 Task: Look for products in the category "Hot Dogs & Sausages" from the brand "Teton Waters Ranch".
Action: Mouse moved to (17, 140)
Screenshot: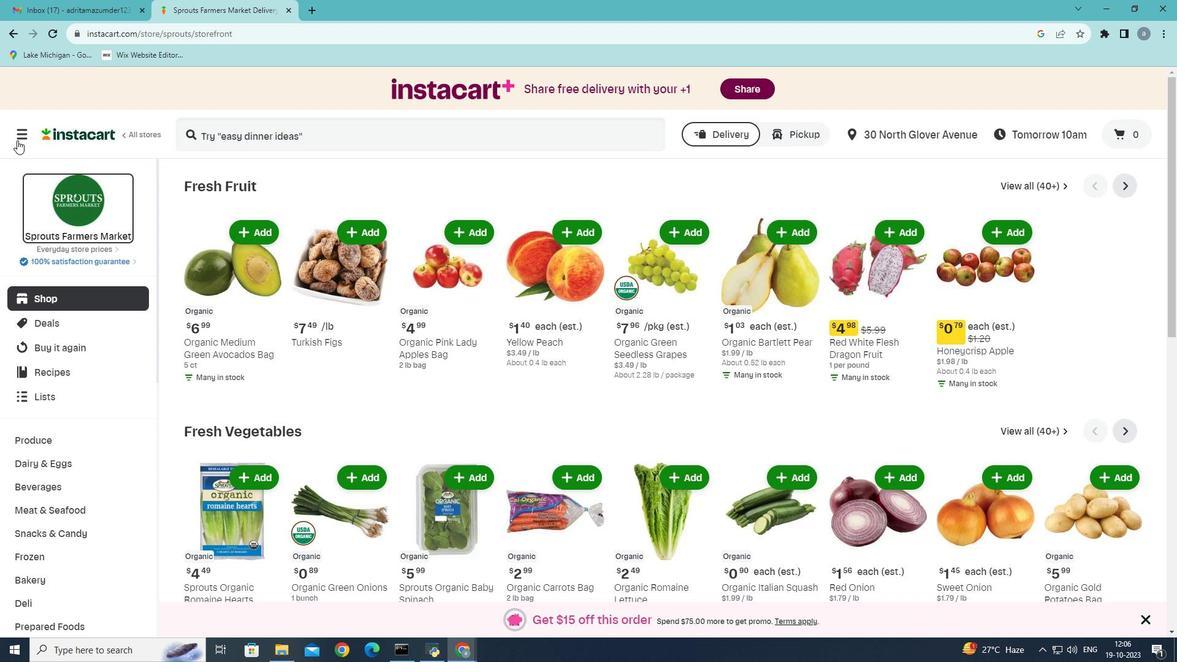 
Action: Mouse pressed left at (17, 140)
Screenshot: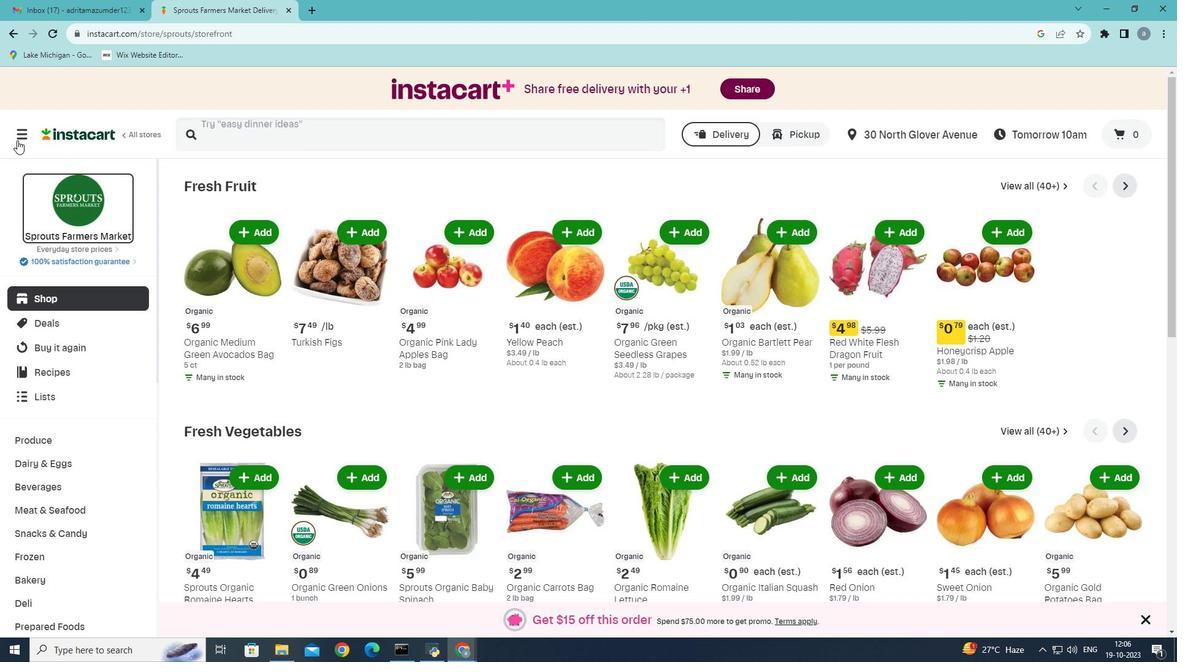 
Action: Mouse moved to (27, 350)
Screenshot: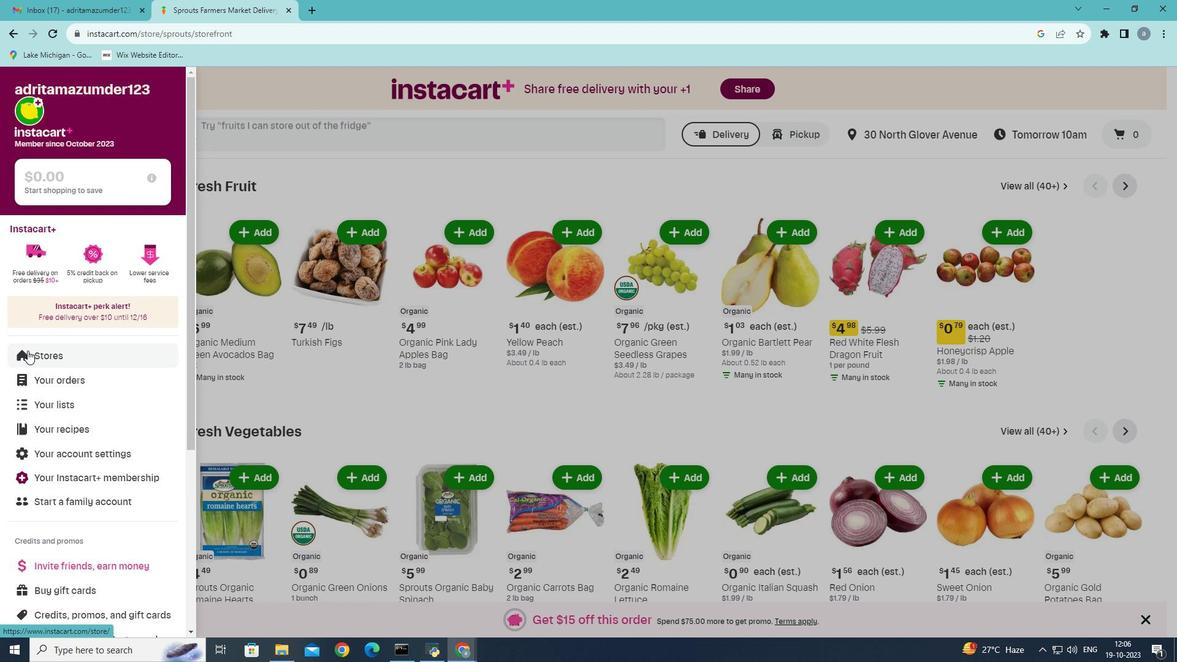 
Action: Mouse pressed left at (27, 350)
Screenshot: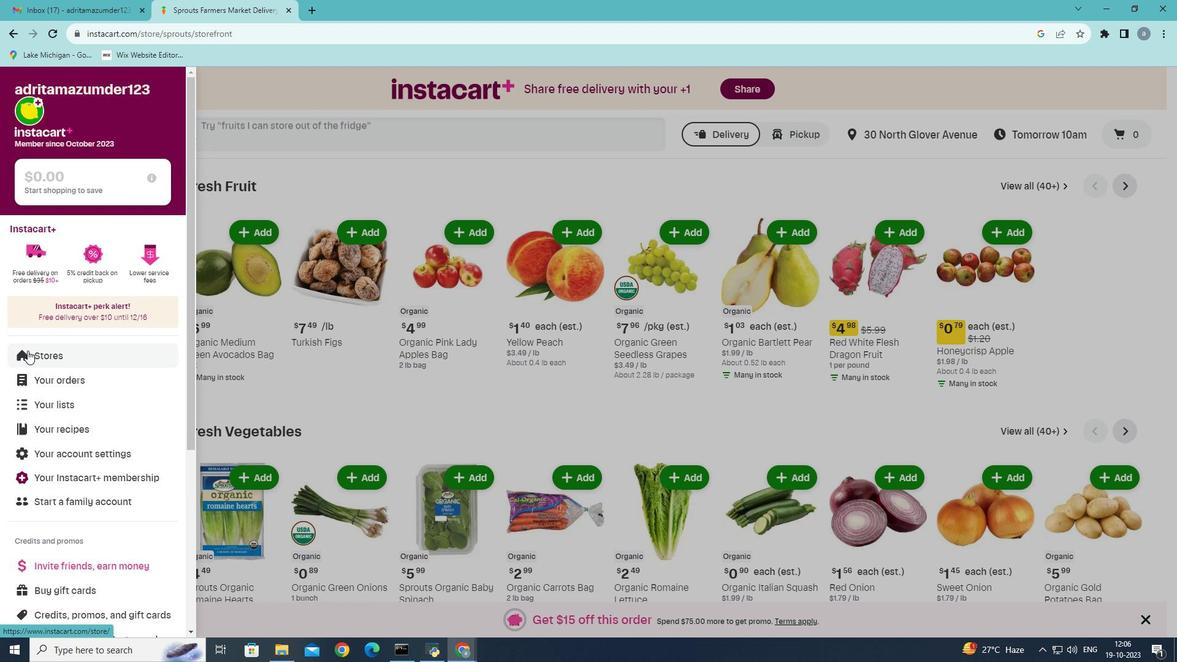 
Action: Mouse moved to (282, 141)
Screenshot: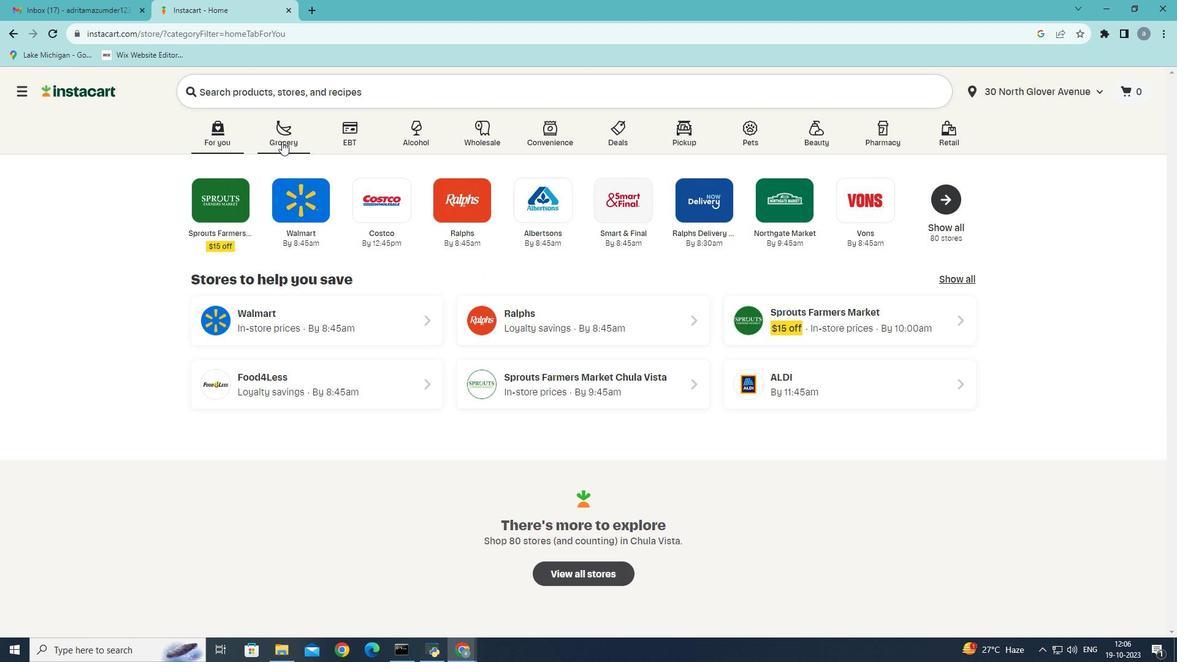 
Action: Mouse pressed left at (282, 141)
Screenshot: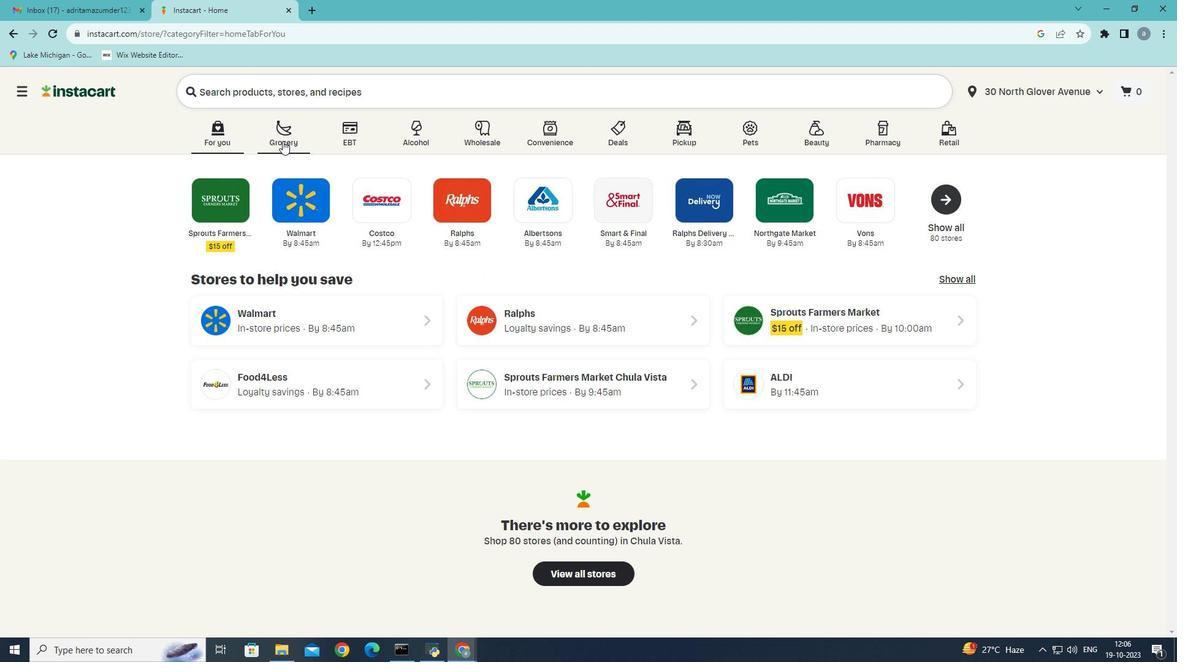 
Action: Mouse moved to (258, 374)
Screenshot: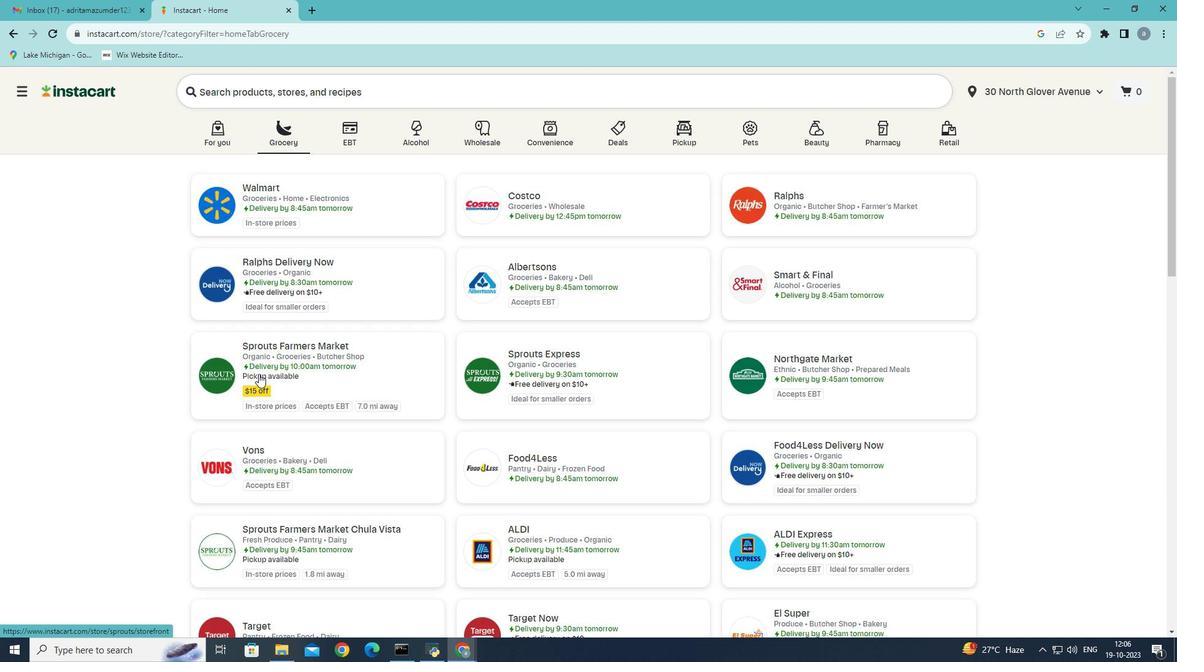 
Action: Mouse pressed left at (258, 374)
Screenshot: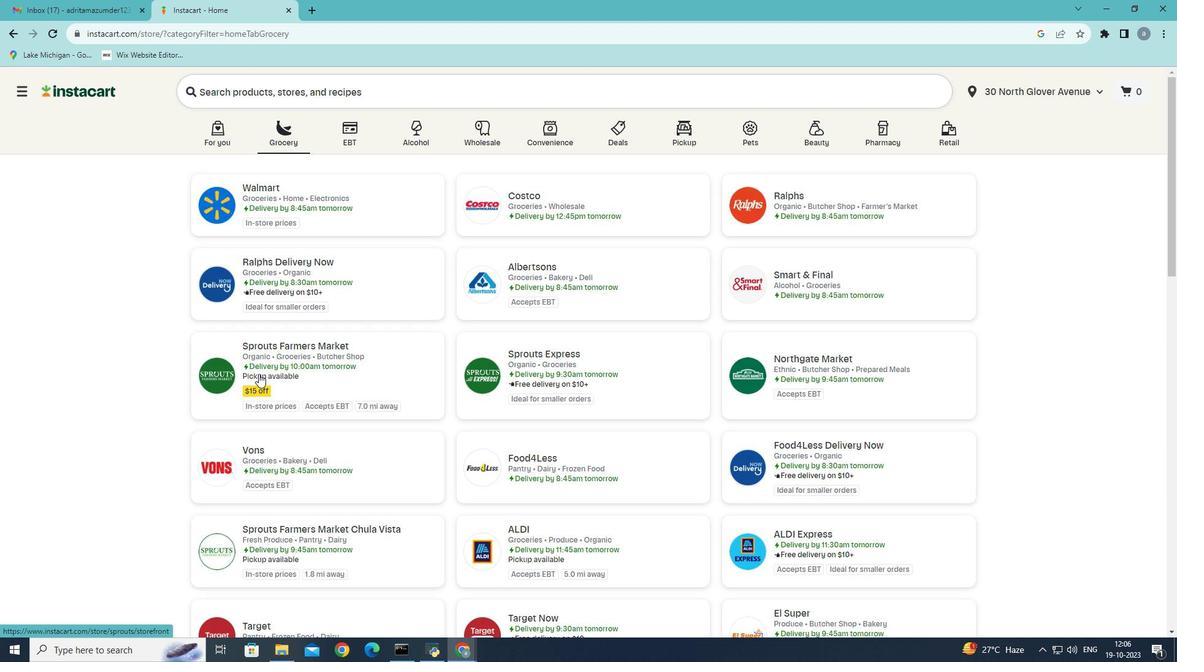
Action: Mouse moved to (63, 509)
Screenshot: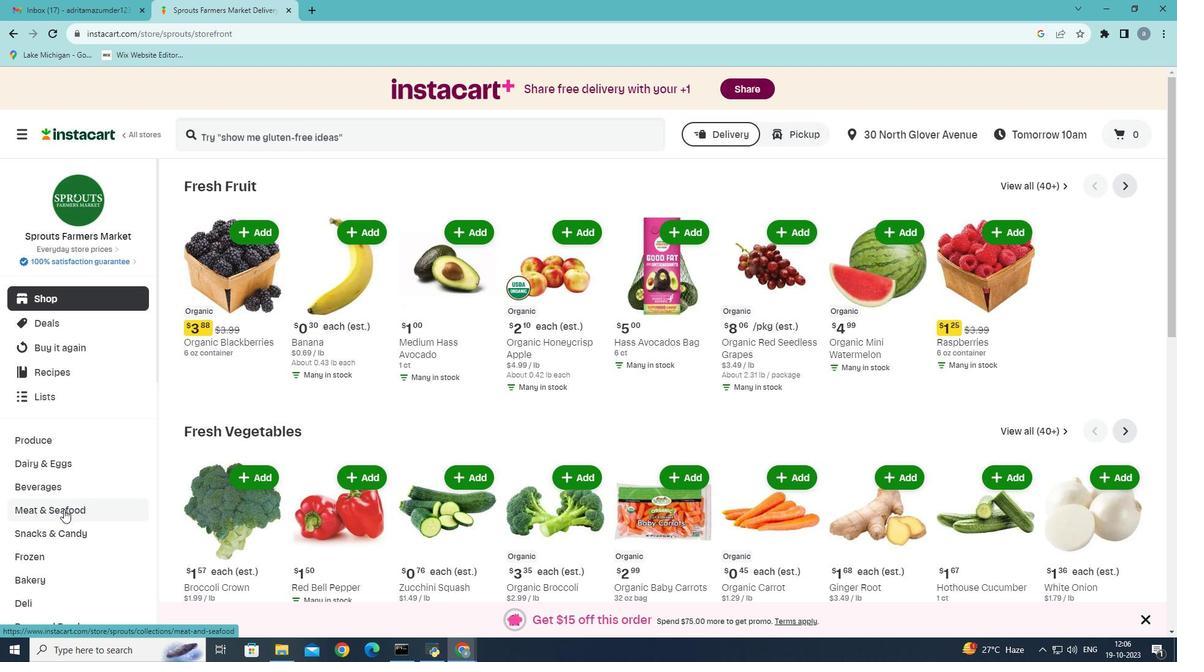 
Action: Mouse pressed left at (63, 509)
Screenshot: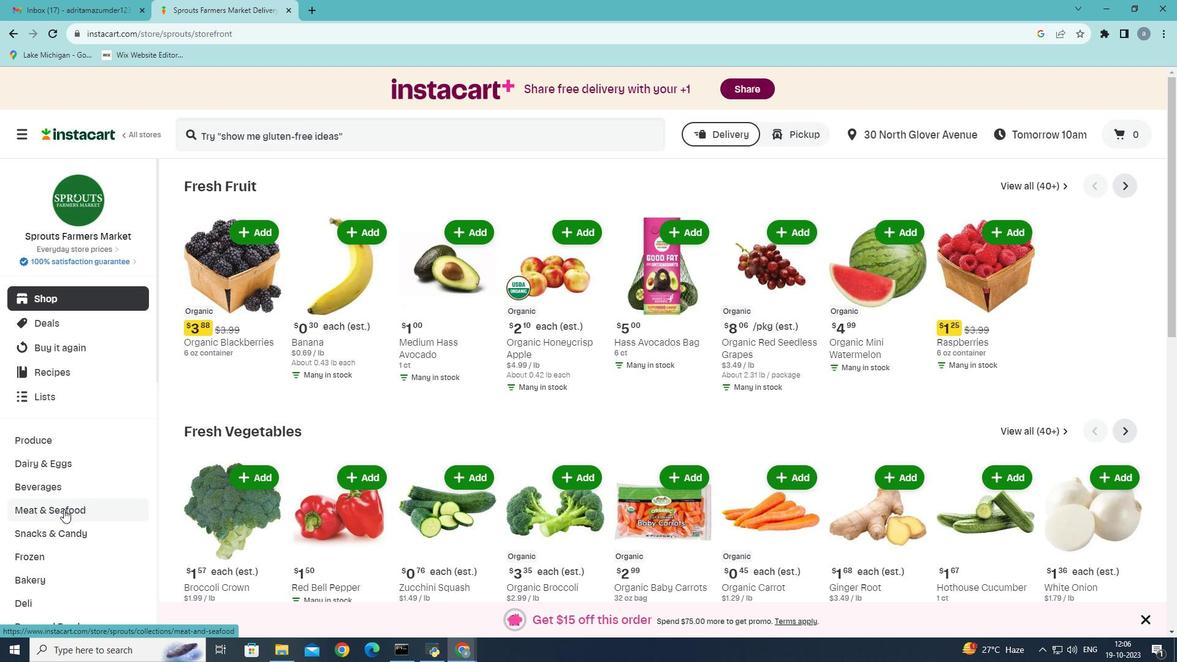 
Action: Mouse moved to (625, 229)
Screenshot: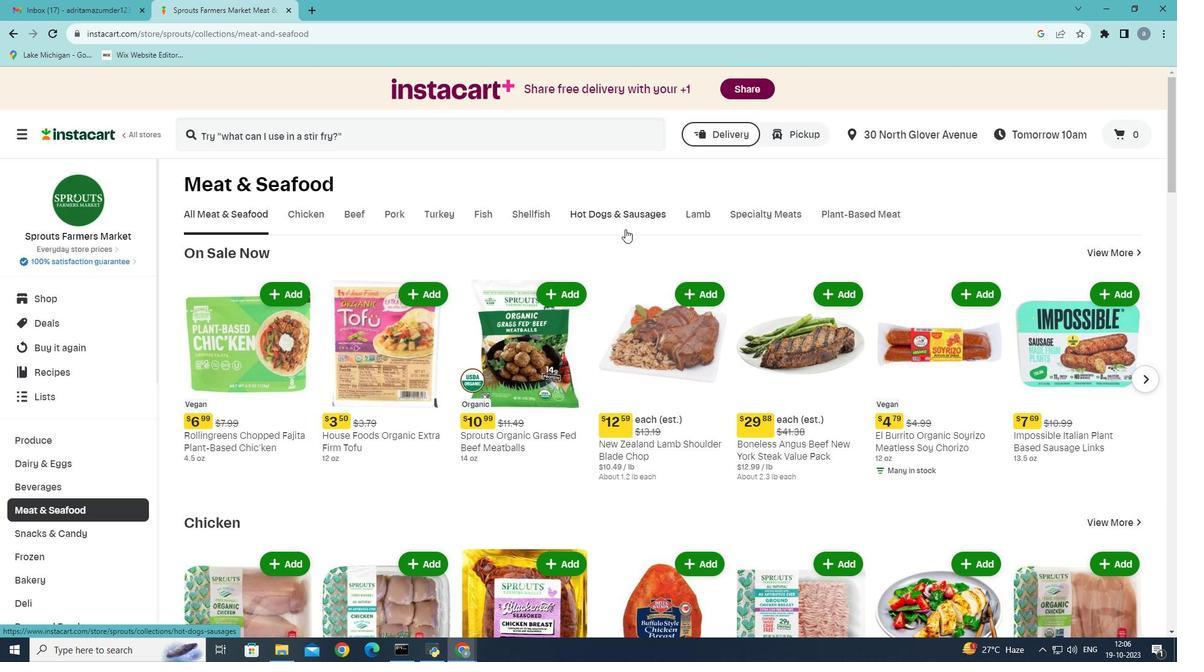 
Action: Mouse pressed left at (625, 229)
Screenshot: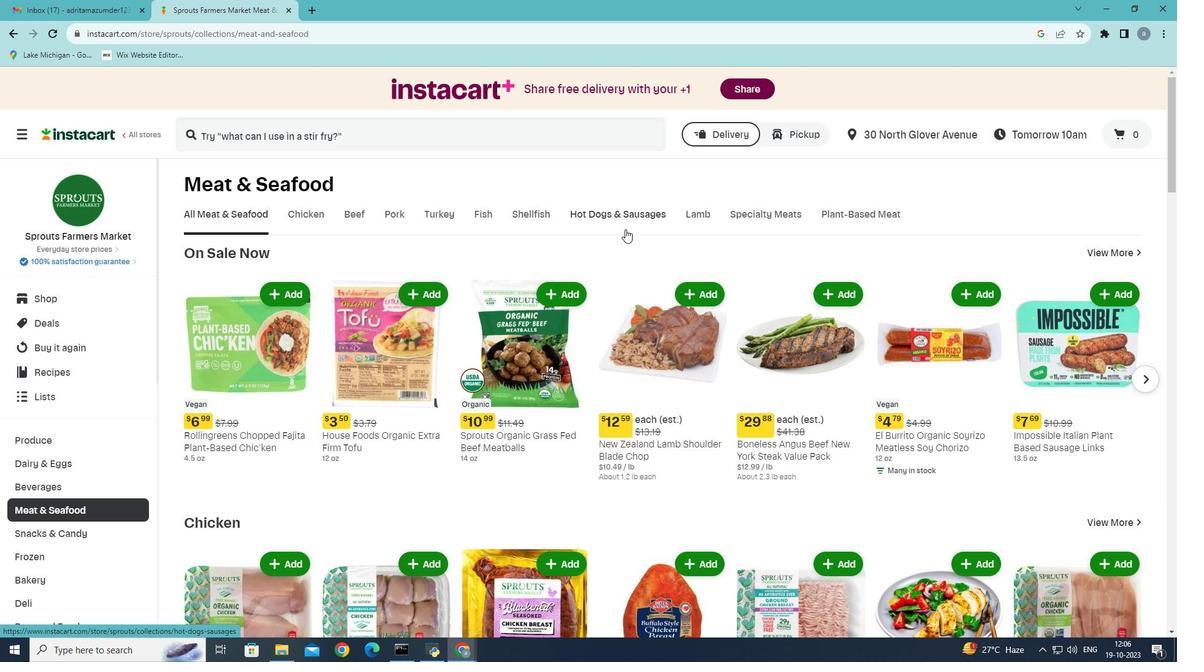 
Action: Mouse moved to (368, 265)
Screenshot: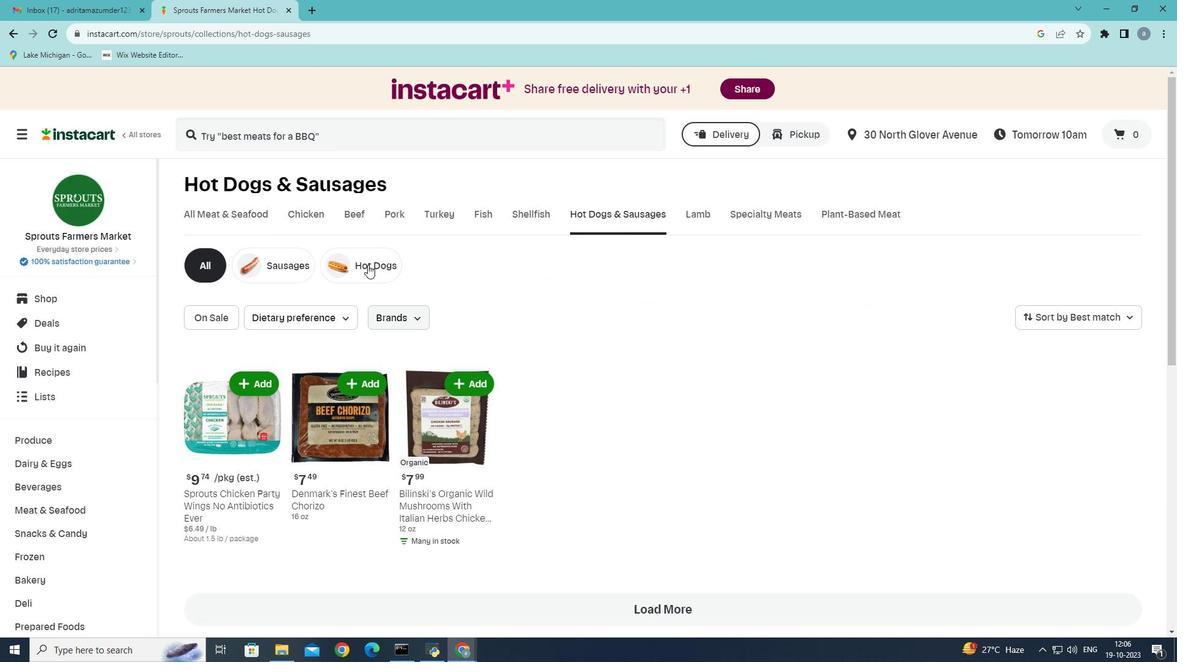 
Action: Mouse pressed left at (368, 265)
Screenshot: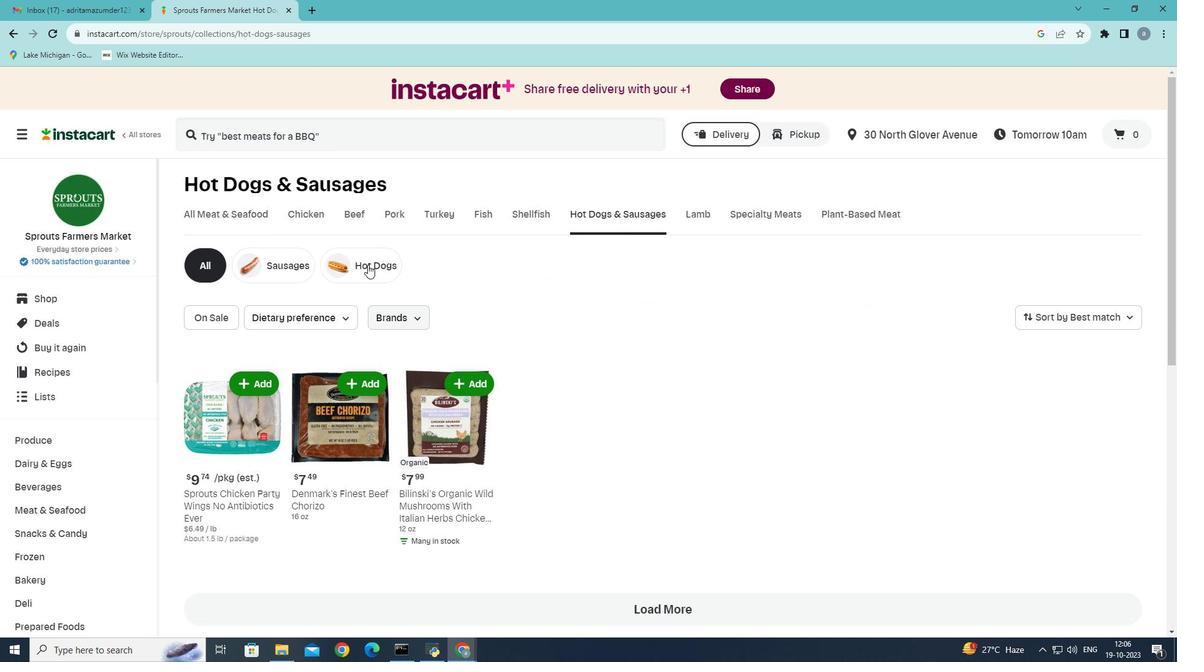 
Action: Mouse moved to (419, 317)
Screenshot: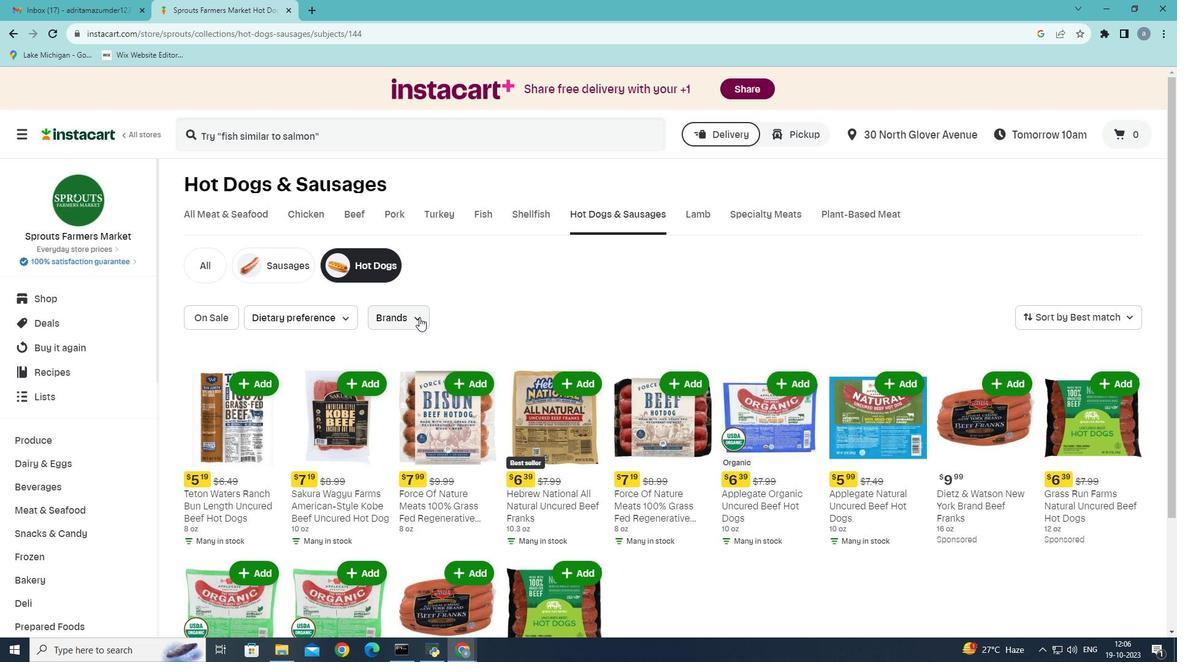 
Action: Mouse pressed left at (419, 317)
Screenshot: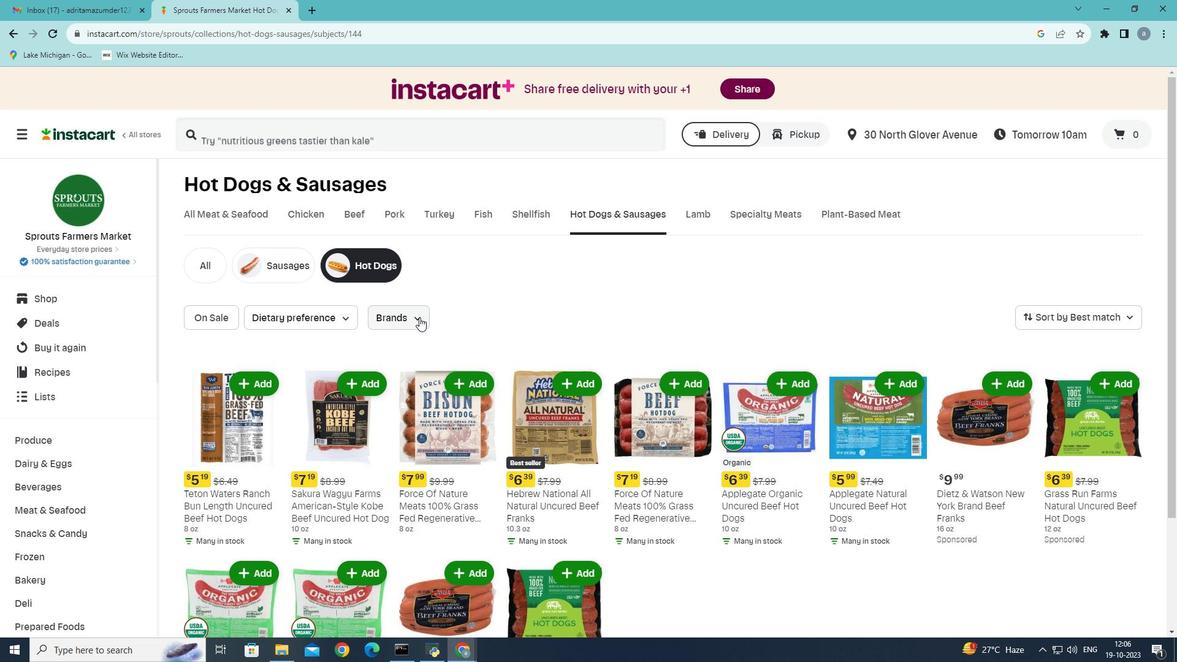 
Action: Mouse moved to (396, 458)
Screenshot: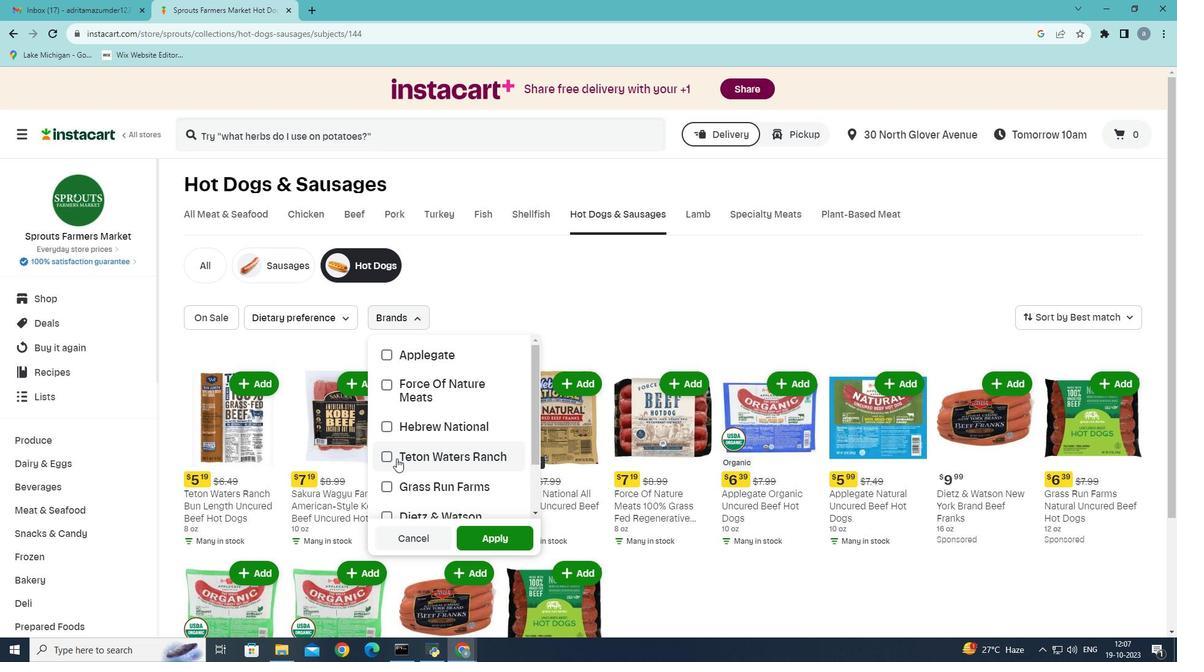 
Action: Mouse pressed left at (396, 458)
Screenshot: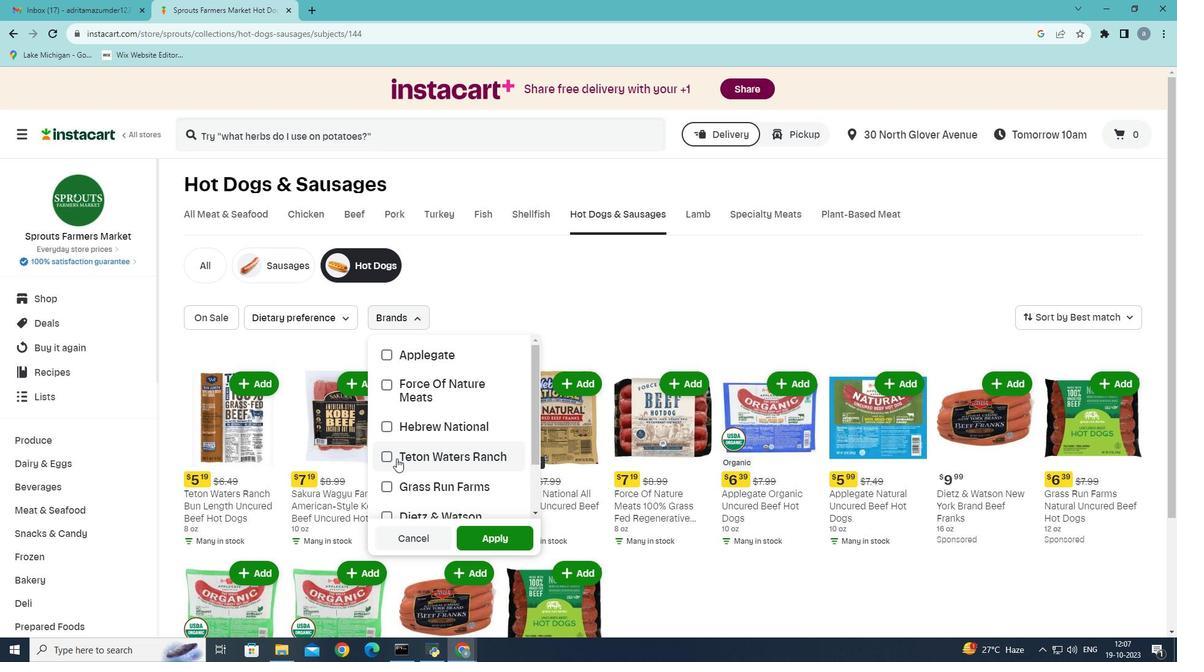 
Action: Mouse moved to (496, 539)
Screenshot: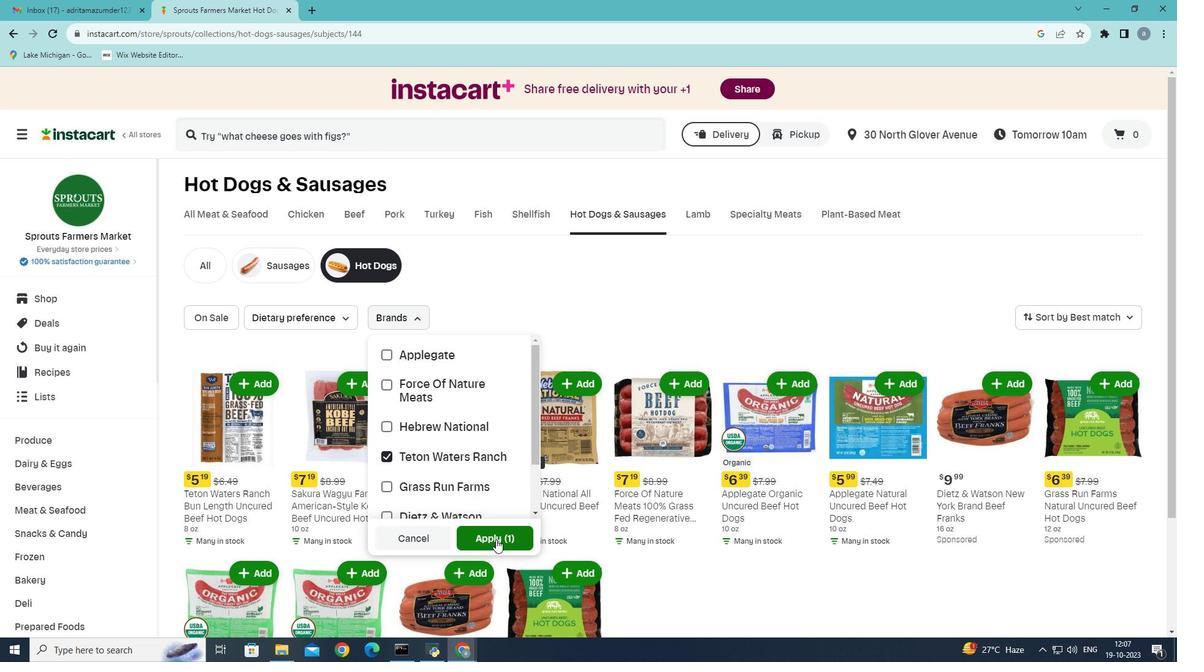 
Action: Mouse pressed left at (496, 539)
Screenshot: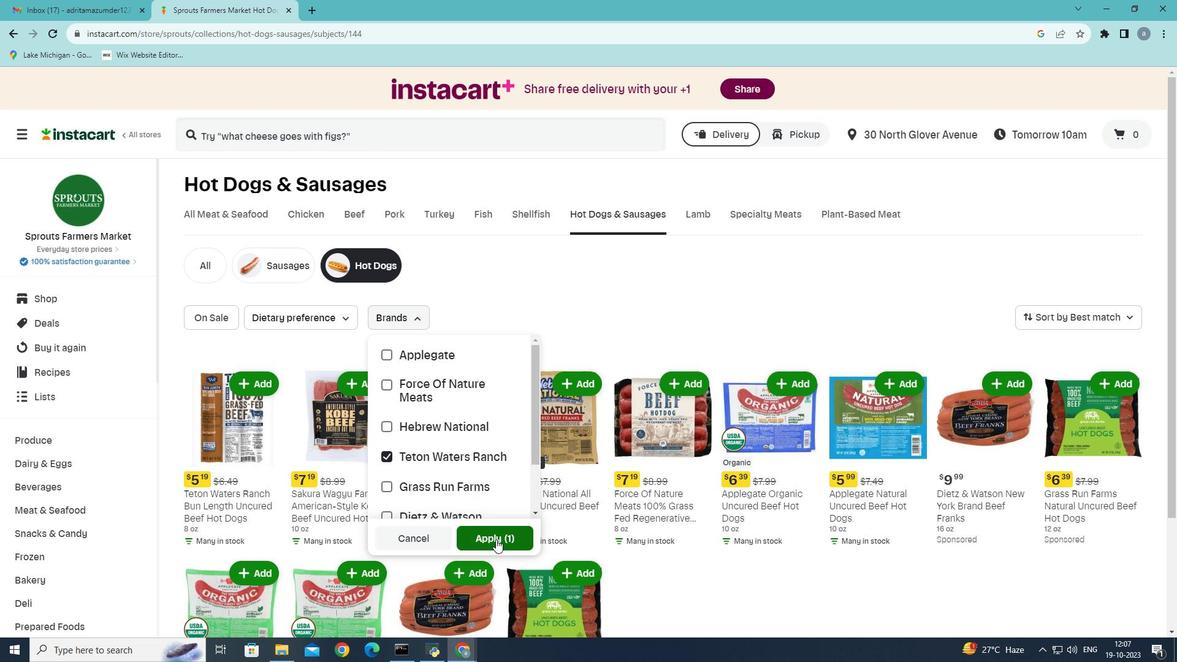
Action: Mouse moved to (496, 535)
Screenshot: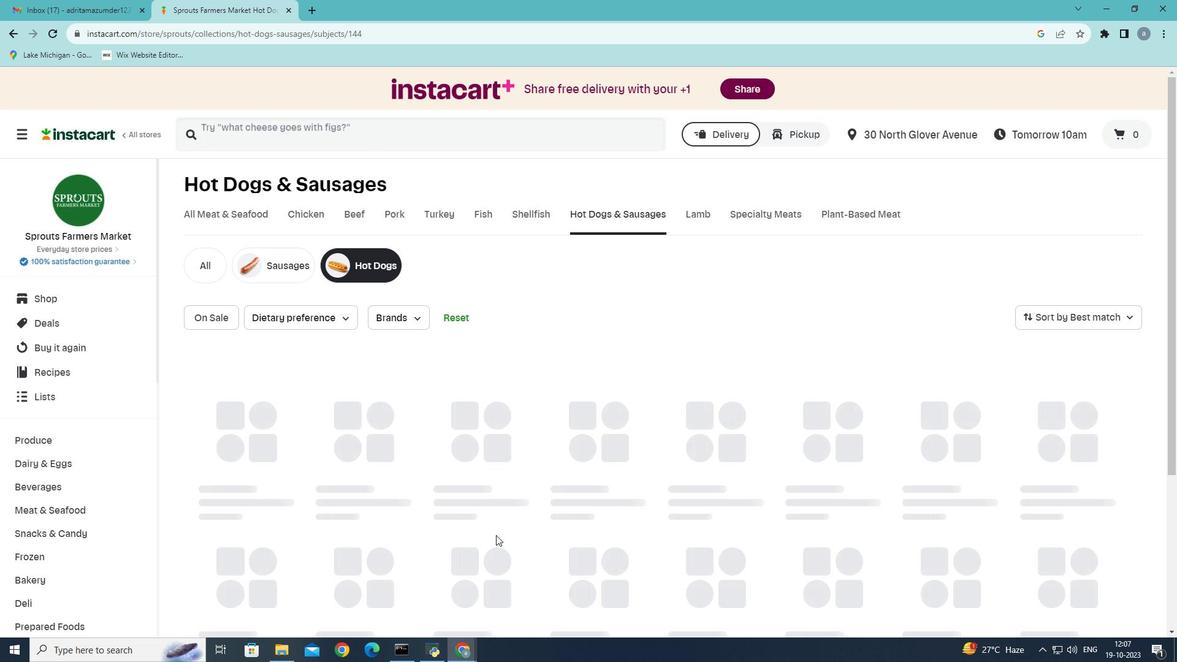 
